 Task: select a rule when a card is added to list 'web app development'" by me.
Action: Mouse moved to (1064, 85)
Screenshot: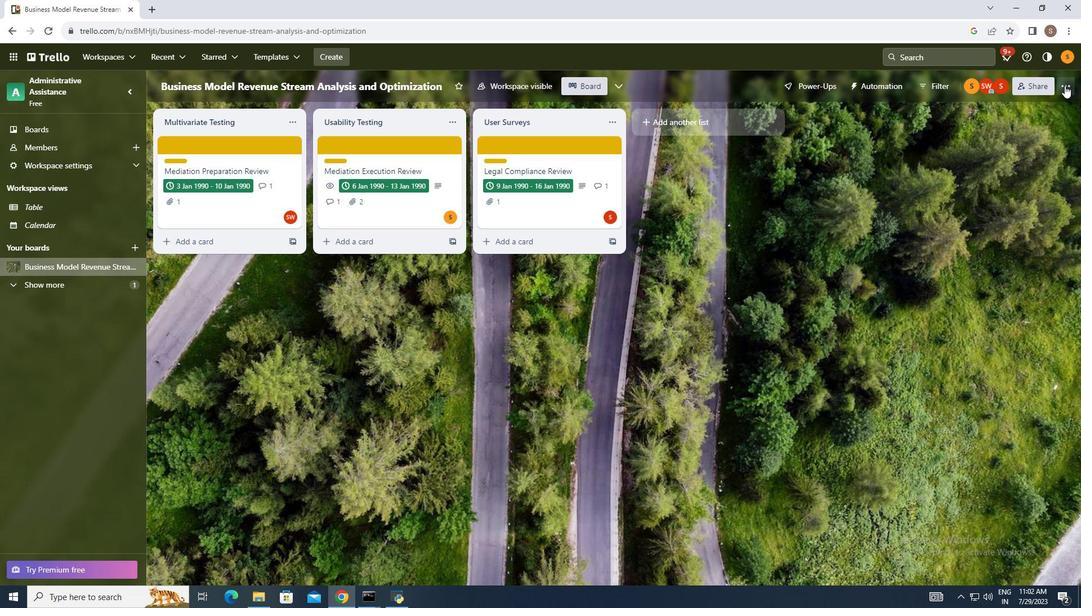 
Action: Mouse pressed left at (1064, 85)
Screenshot: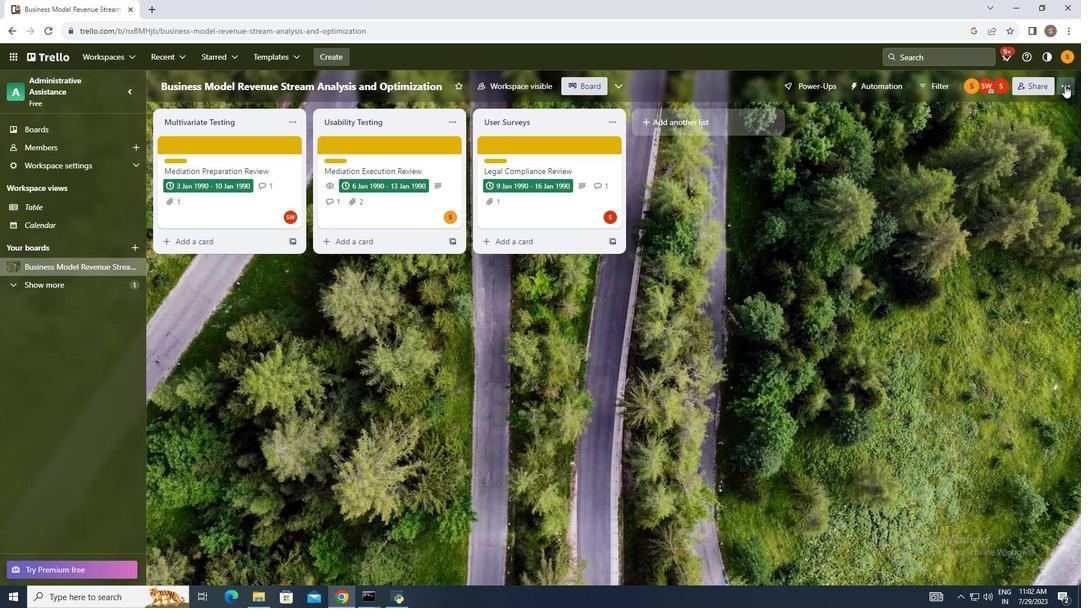 
Action: Mouse moved to (979, 238)
Screenshot: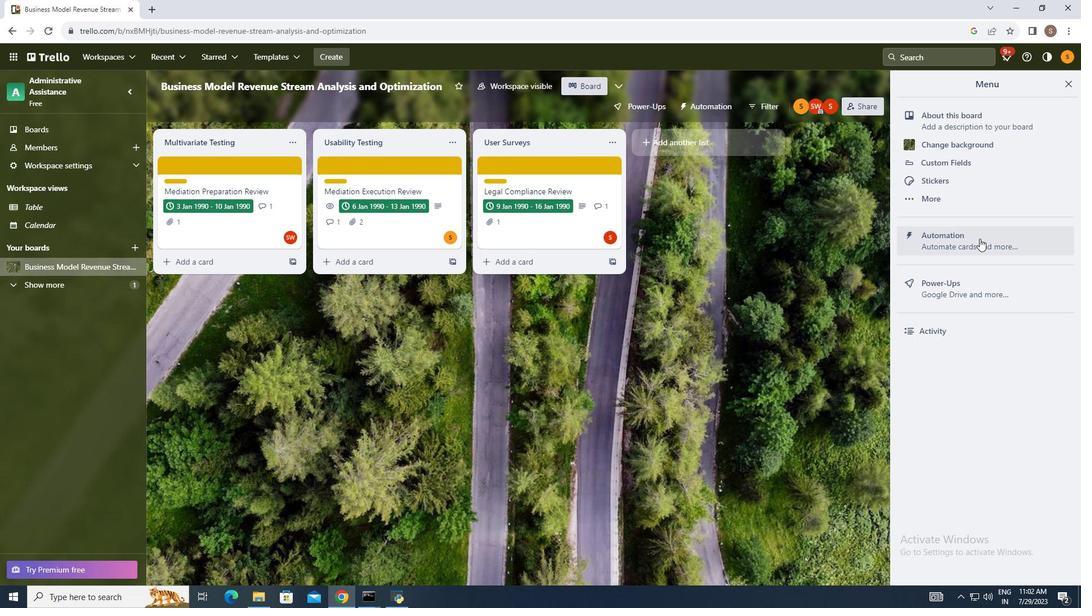 
Action: Mouse pressed left at (979, 238)
Screenshot: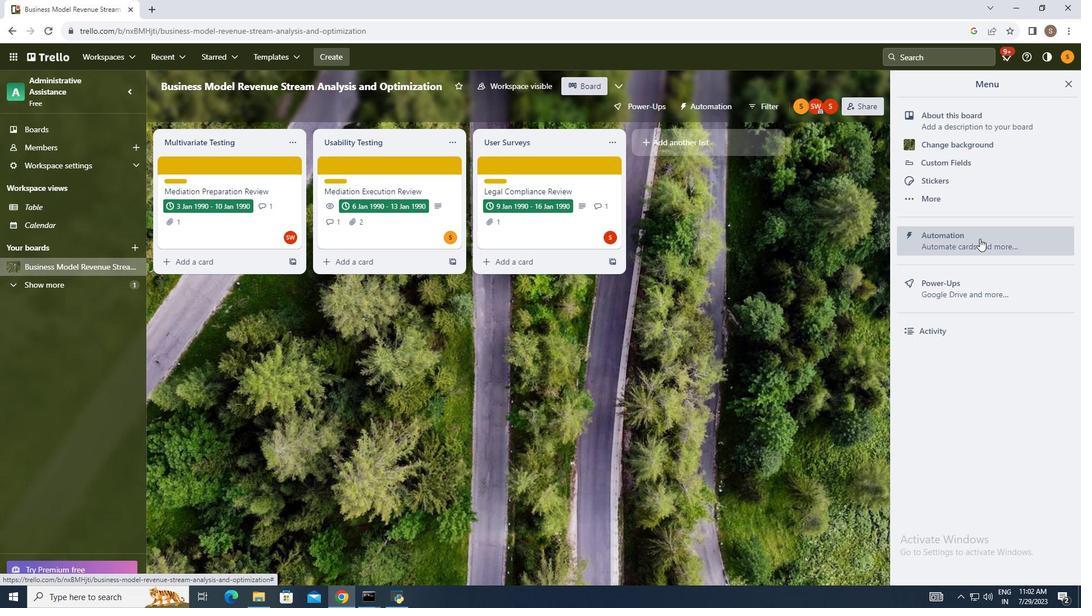 
Action: Mouse moved to (188, 207)
Screenshot: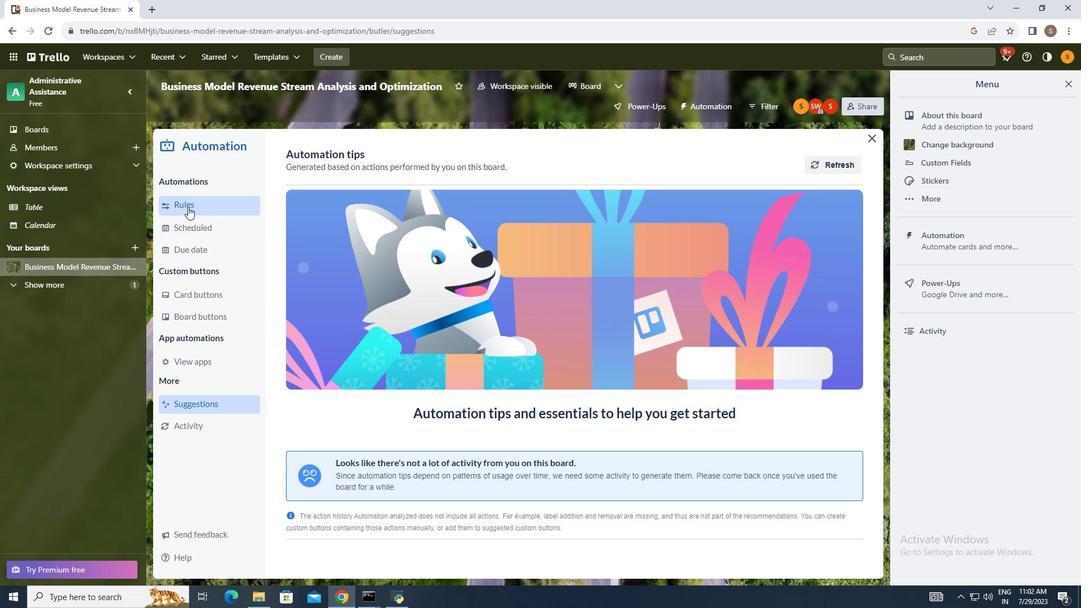 
Action: Mouse pressed left at (188, 207)
Screenshot: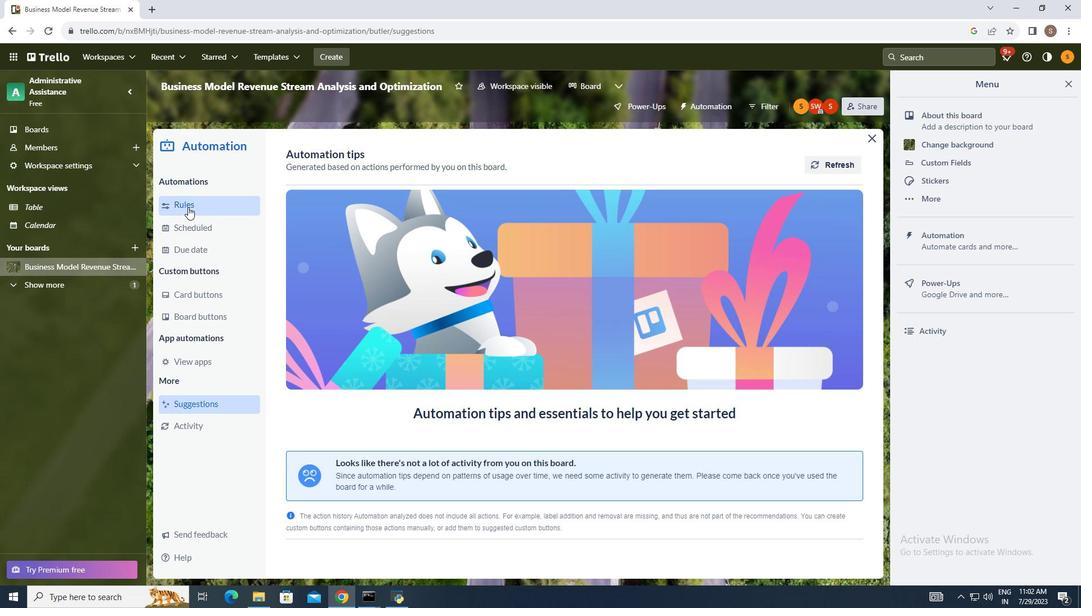 
Action: Mouse moved to (754, 155)
Screenshot: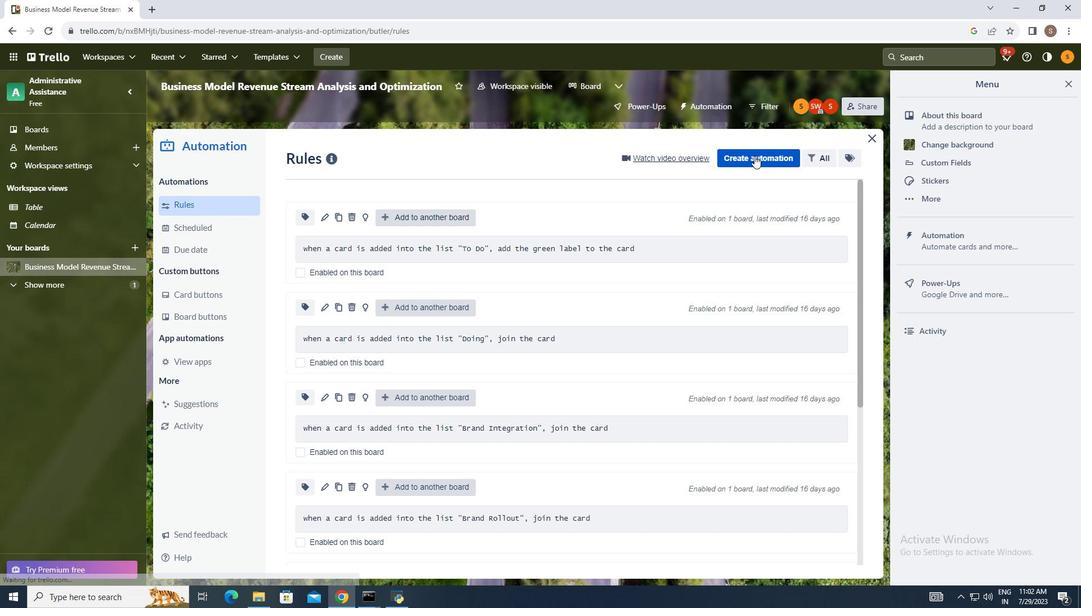 
Action: Mouse pressed left at (754, 155)
Screenshot: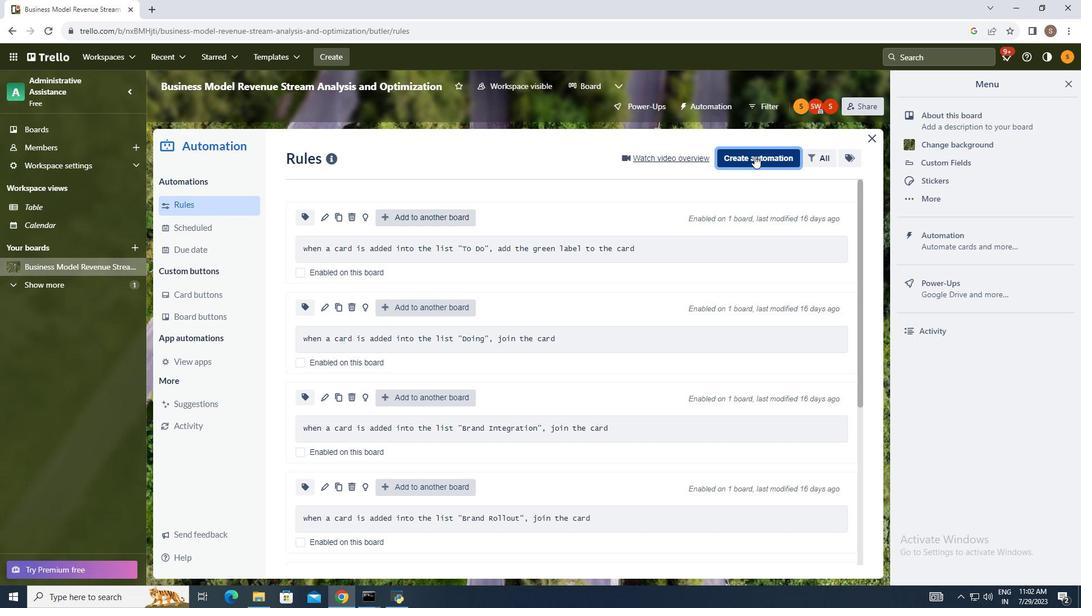 
Action: Mouse moved to (568, 265)
Screenshot: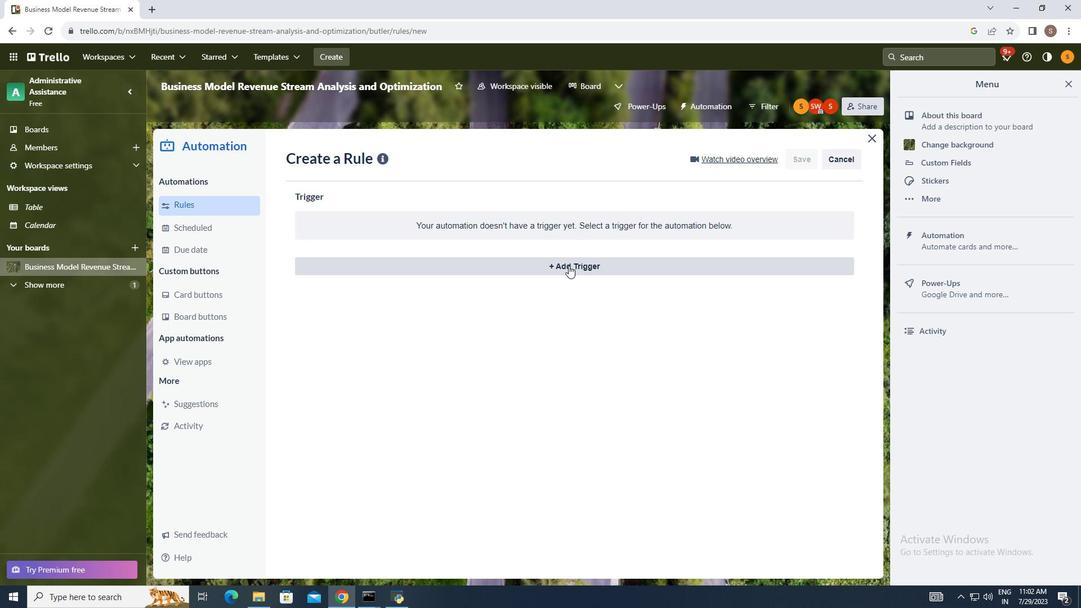 
Action: Mouse pressed left at (568, 265)
Screenshot: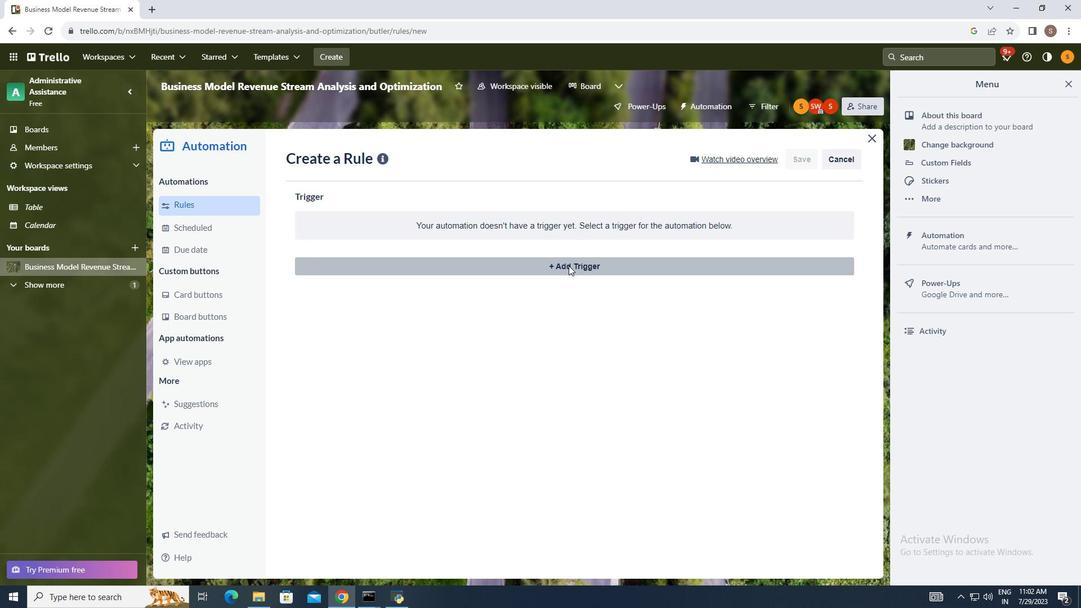 
Action: Mouse moved to (372, 406)
Screenshot: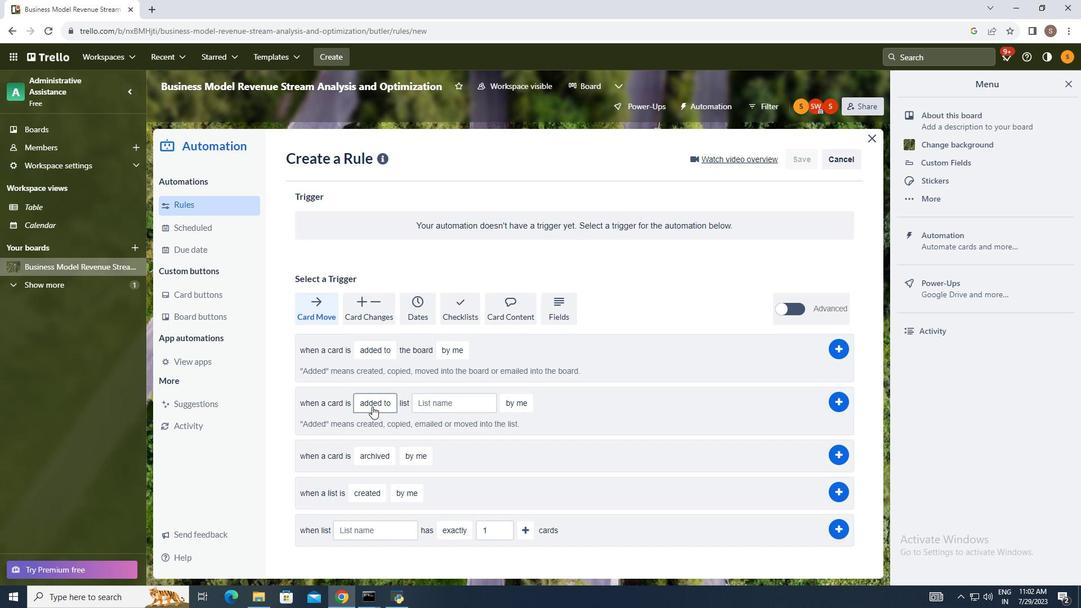 
Action: Mouse pressed left at (372, 406)
Screenshot: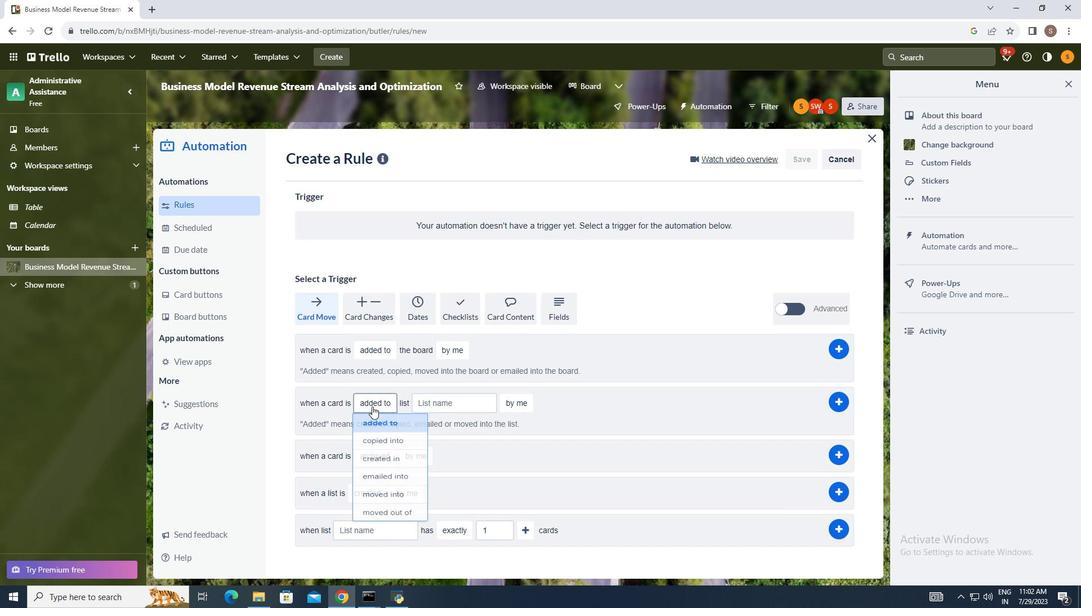 
Action: Mouse moved to (374, 420)
Screenshot: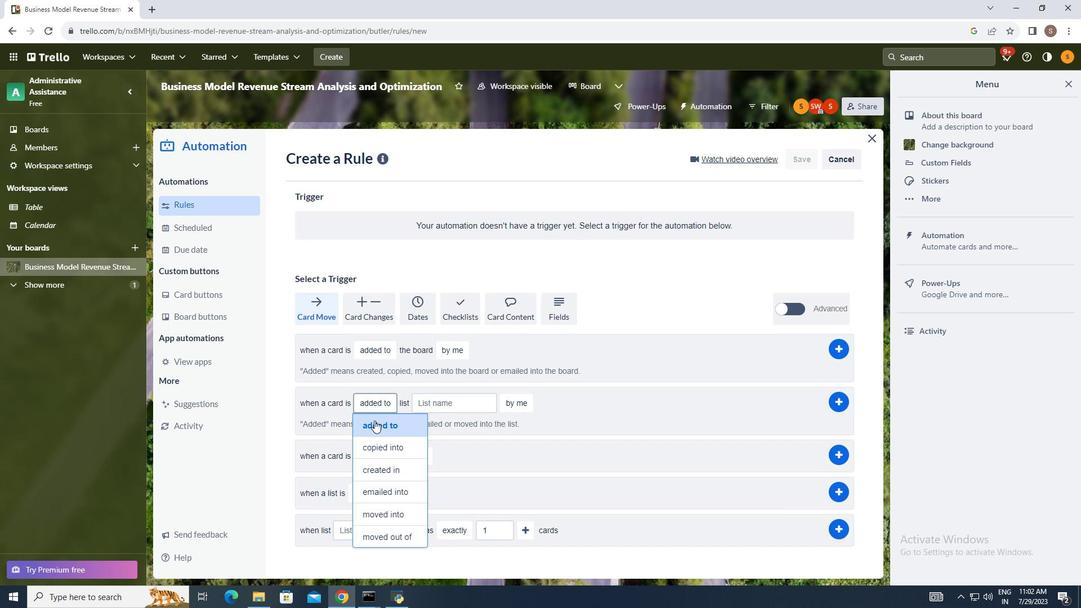 
Action: Mouse pressed left at (374, 420)
Screenshot: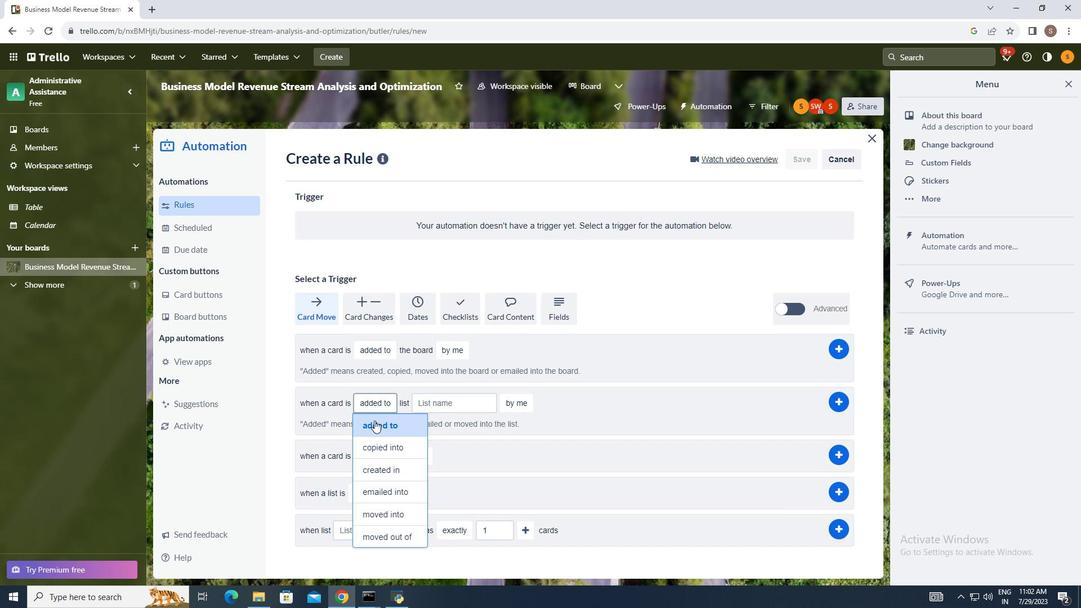 
Action: Mouse moved to (440, 405)
Screenshot: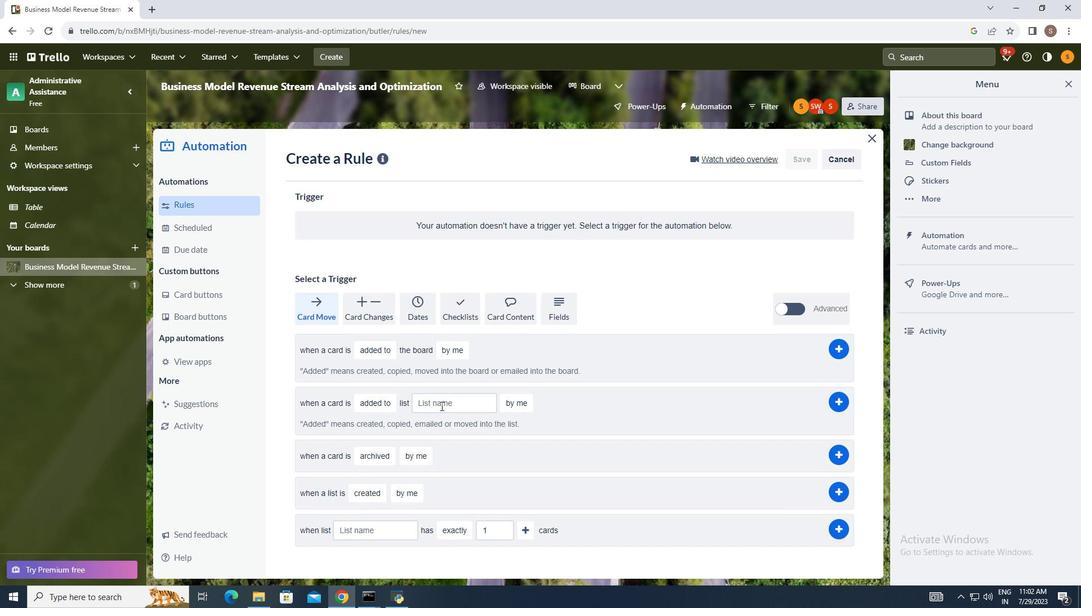 
Action: Mouse pressed left at (440, 405)
Screenshot: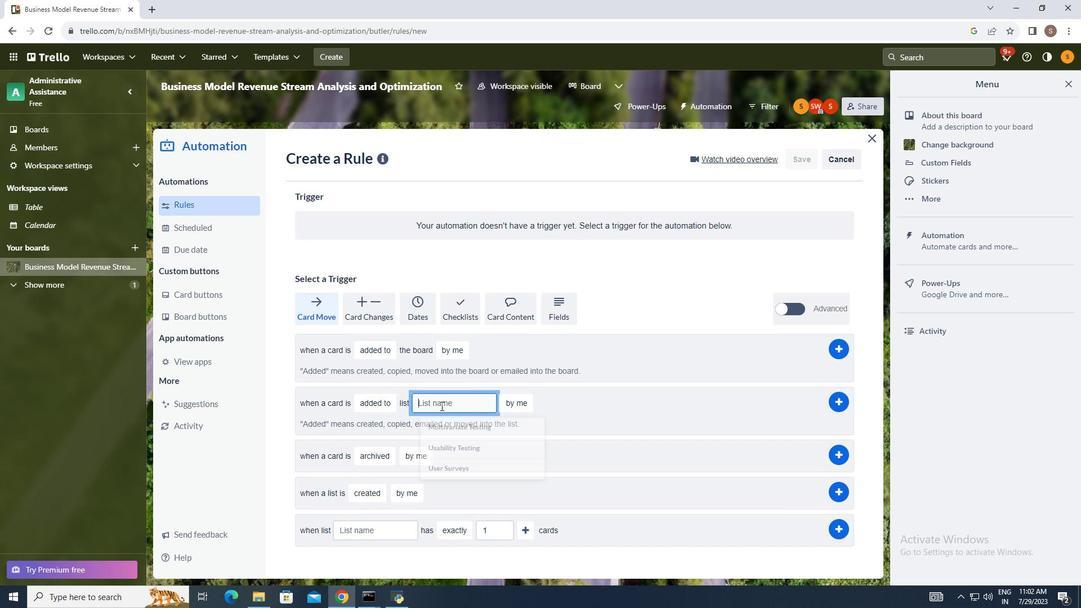 
Action: Key pressed web<Key.space>app<Key.space>e<Key.backspace>development
Screenshot: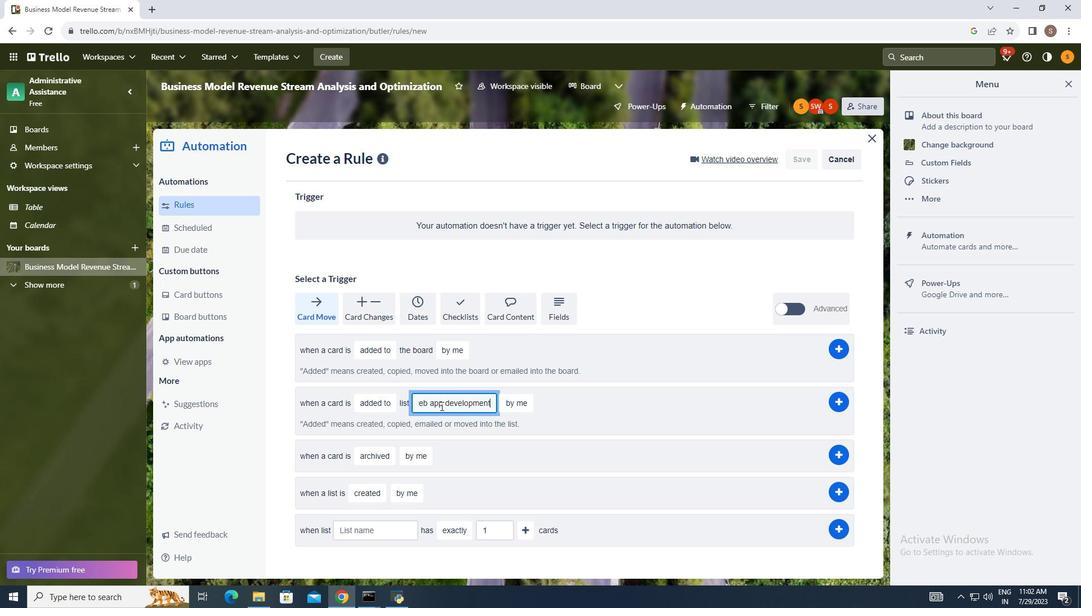 
Action: Mouse moved to (520, 399)
Screenshot: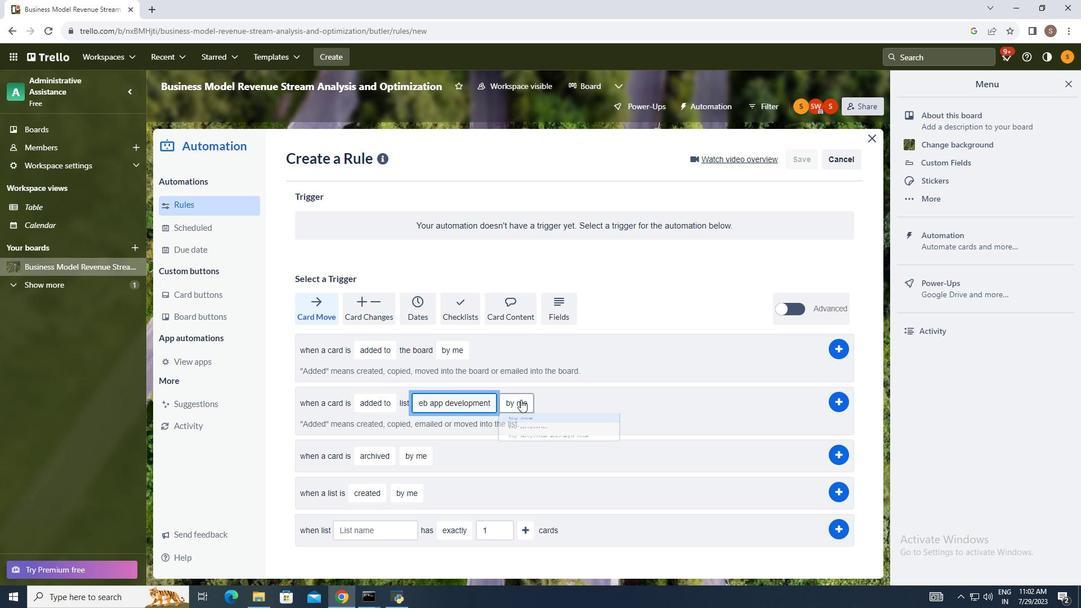 
Action: Mouse pressed left at (520, 399)
Screenshot: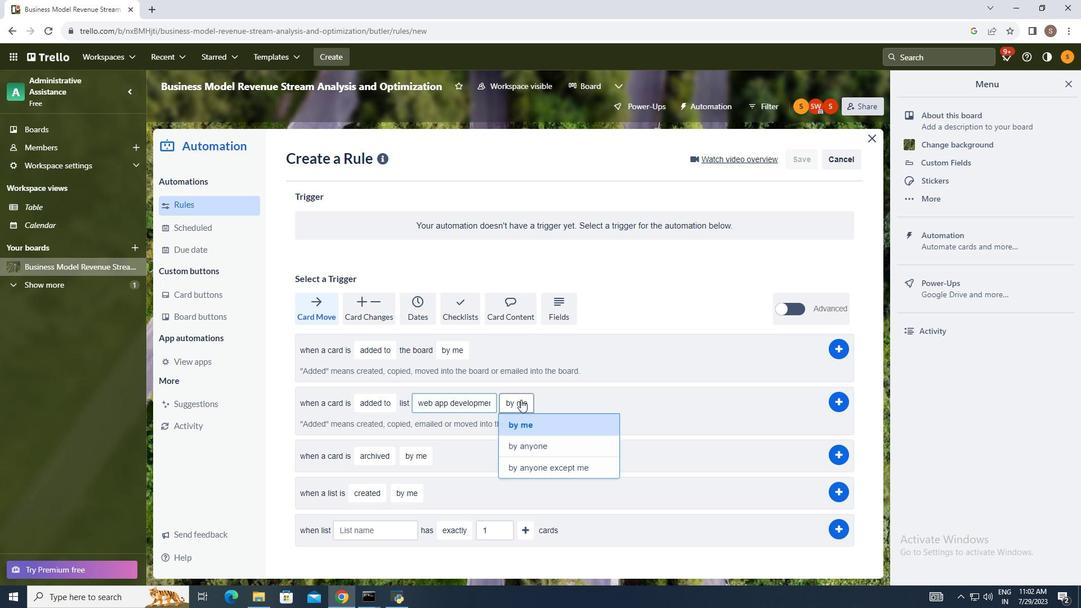 
Action: Mouse moved to (528, 426)
Screenshot: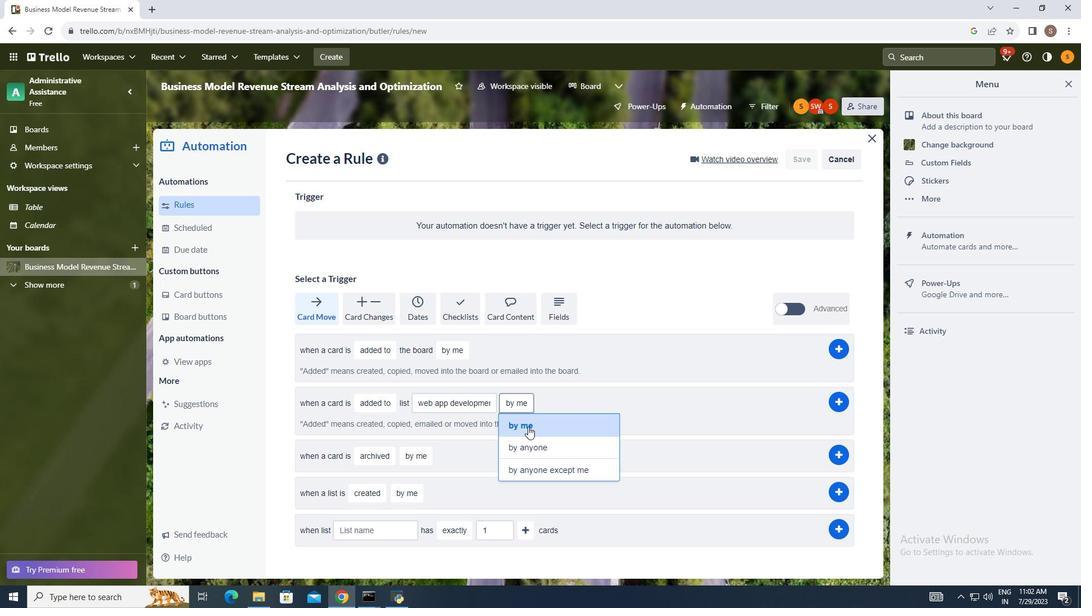 
Action: Mouse pressed left at (528, 426)
Screenshot: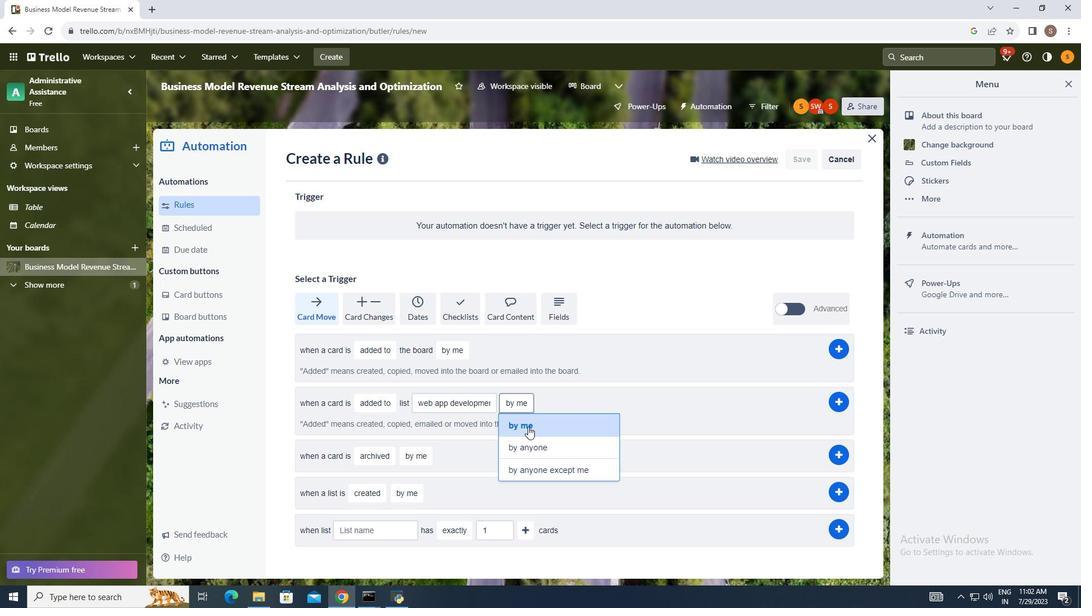 
Action: Mouse moved to (628, 407)
Screenshot: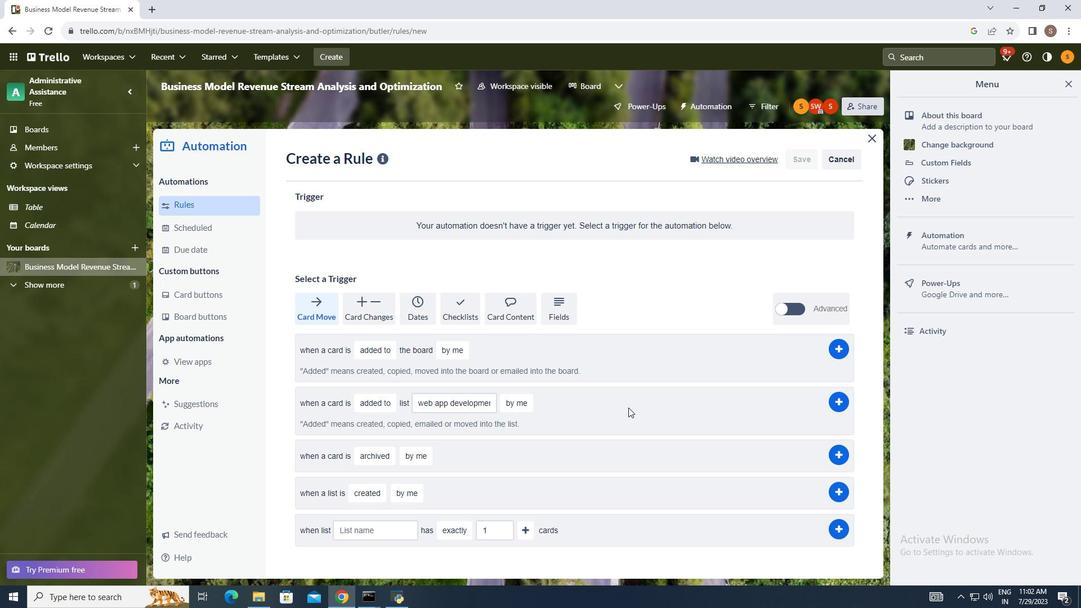 
